 Task: Use the formula "GAMMALN" in spreadsheet "Project portfolio".
Action: Mouse moved to (757, 120)
Screenshot: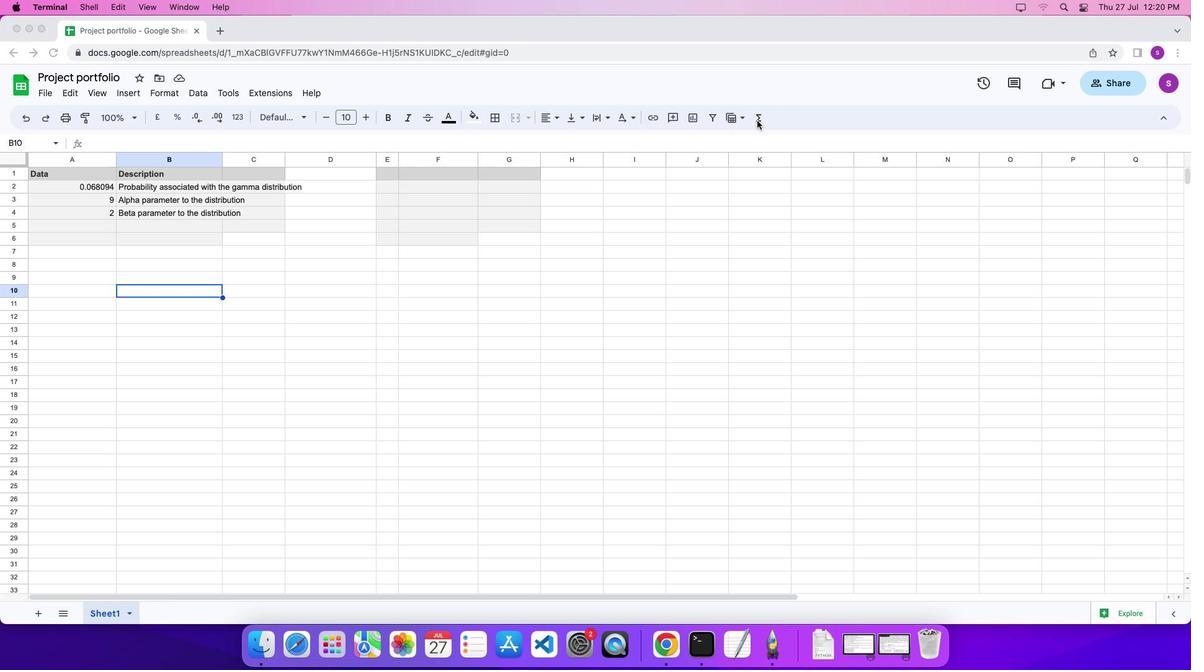 
Action: Mouse pressed left at (757, 120)
Screenshot: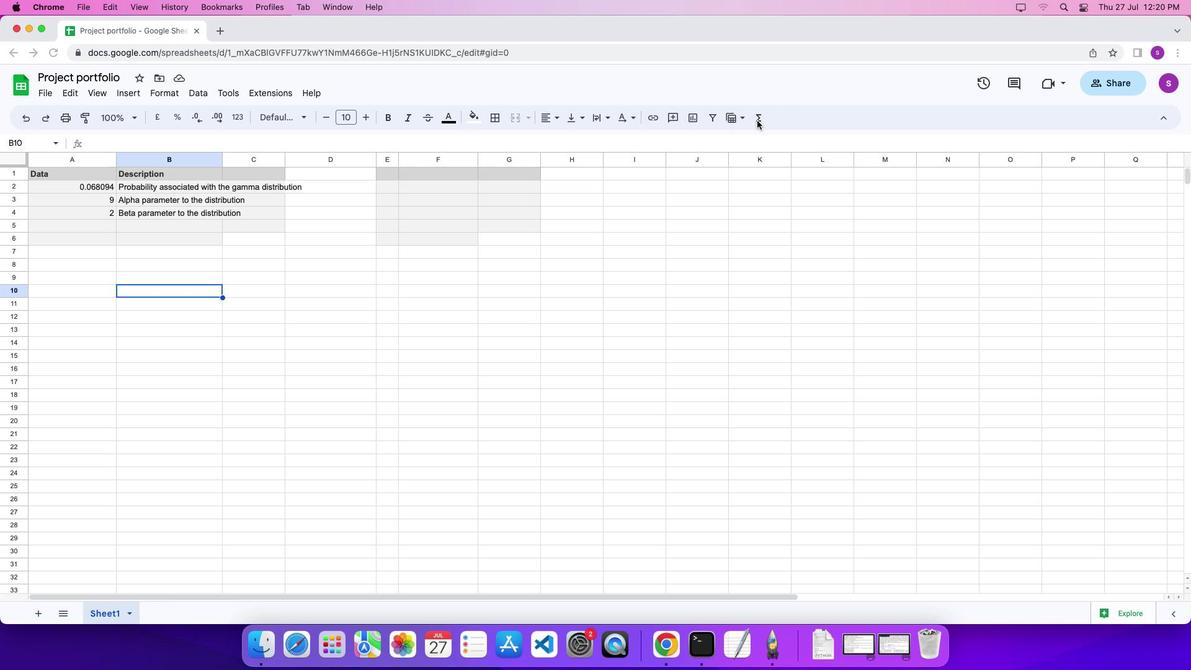 
Action: Mouse moved to (759, 120)
Screenshot: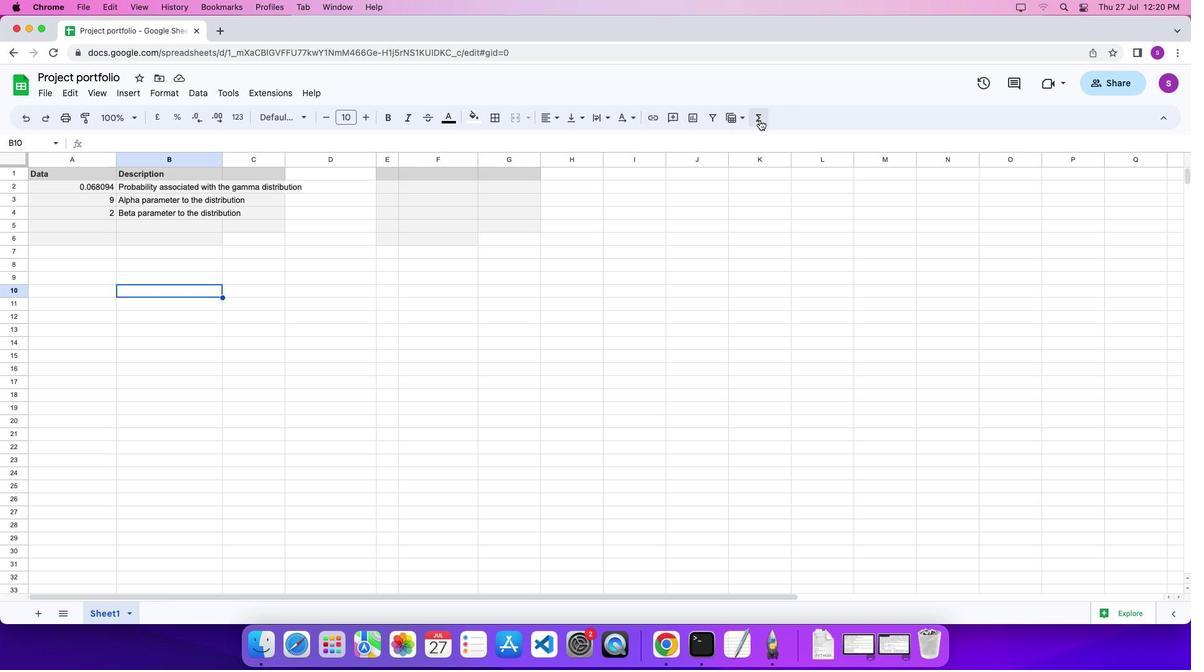
Action: Mouse pressed left at (759, 120)
Screenshot: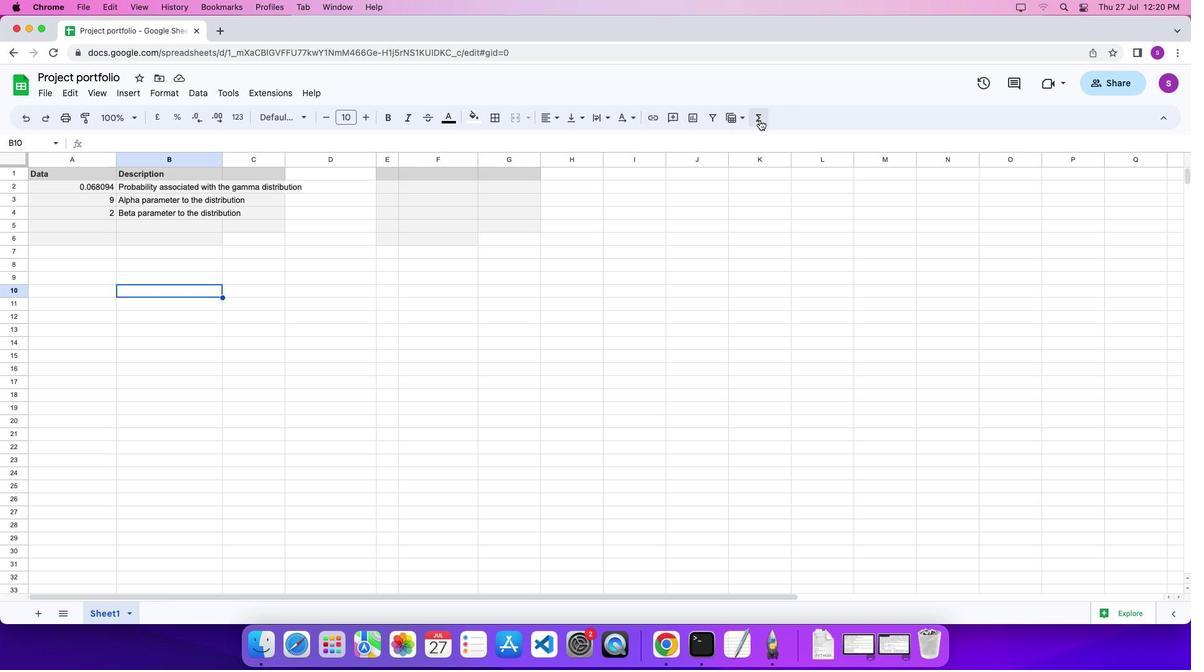 
Action: Mouse moved to (959, 480)
Screenshot: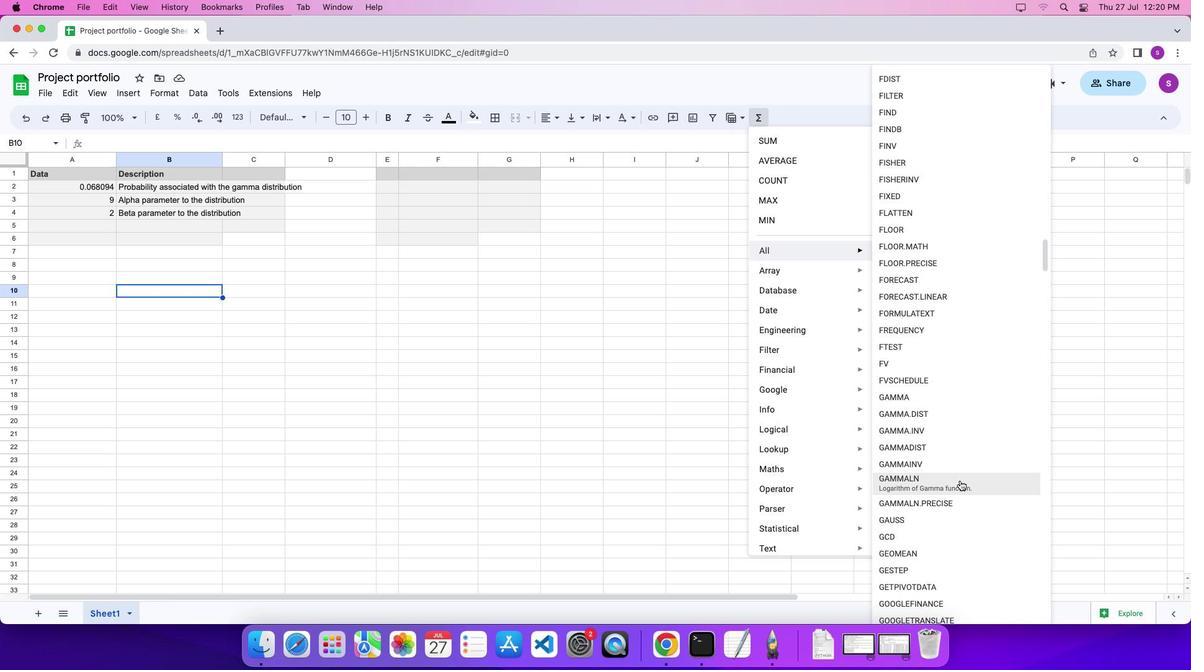 
Action: Mouse pressed left at (959, 480)
Screenshot: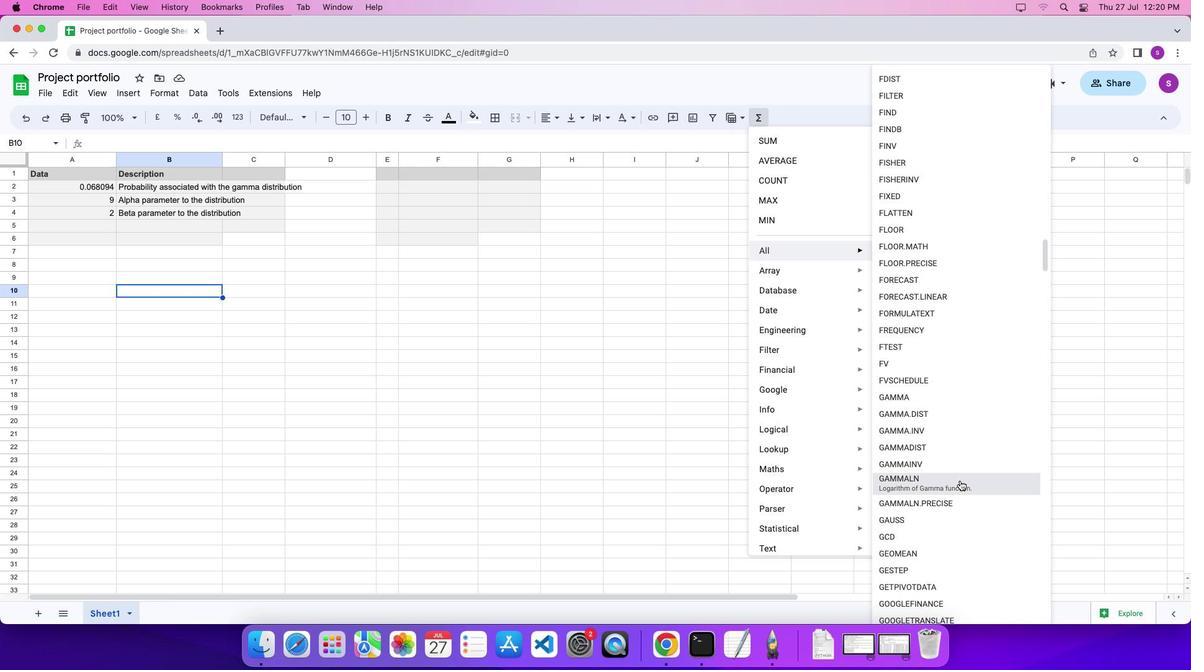 
Action: Mouse moved to (724, 374)
Screenshot: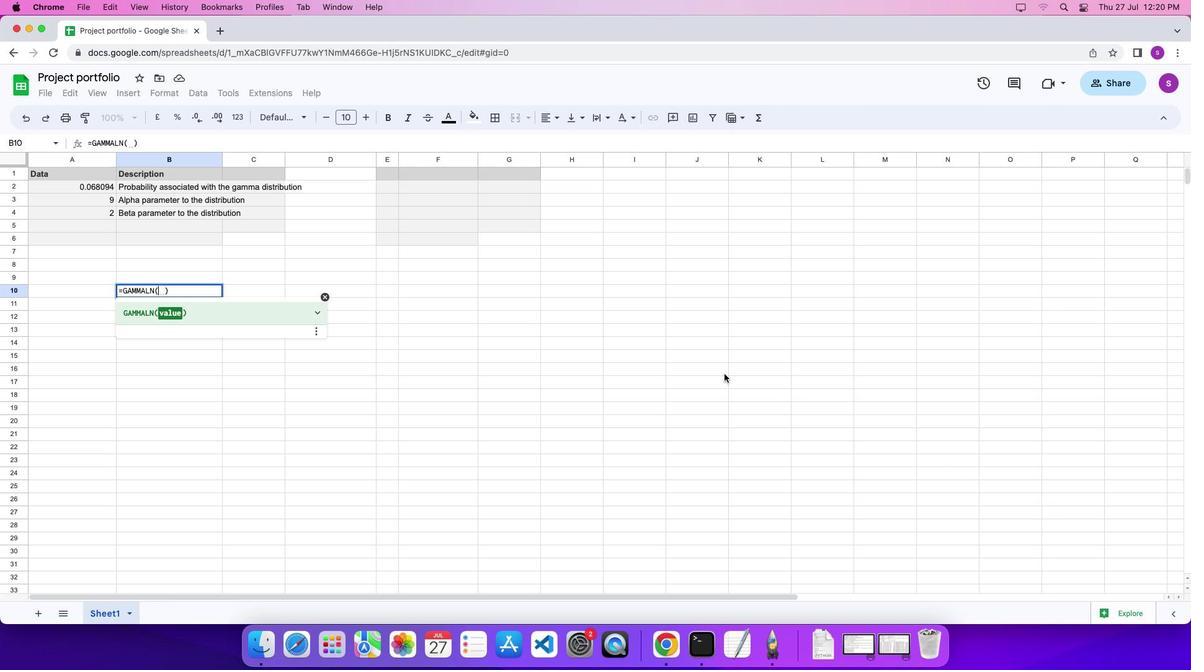 
Action: Key pressed '4''\x03'
Screenshot: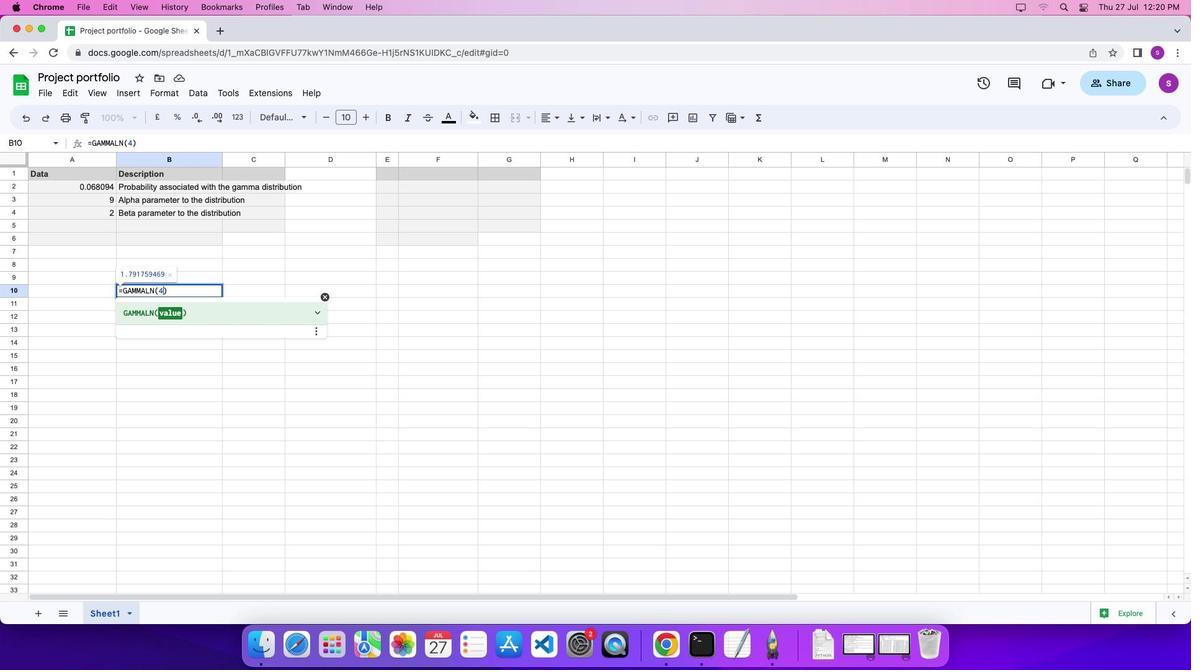 
